 Task: Sort the products by price (highest first).
Action: Mouse moved to (20, 103)
Screenshot: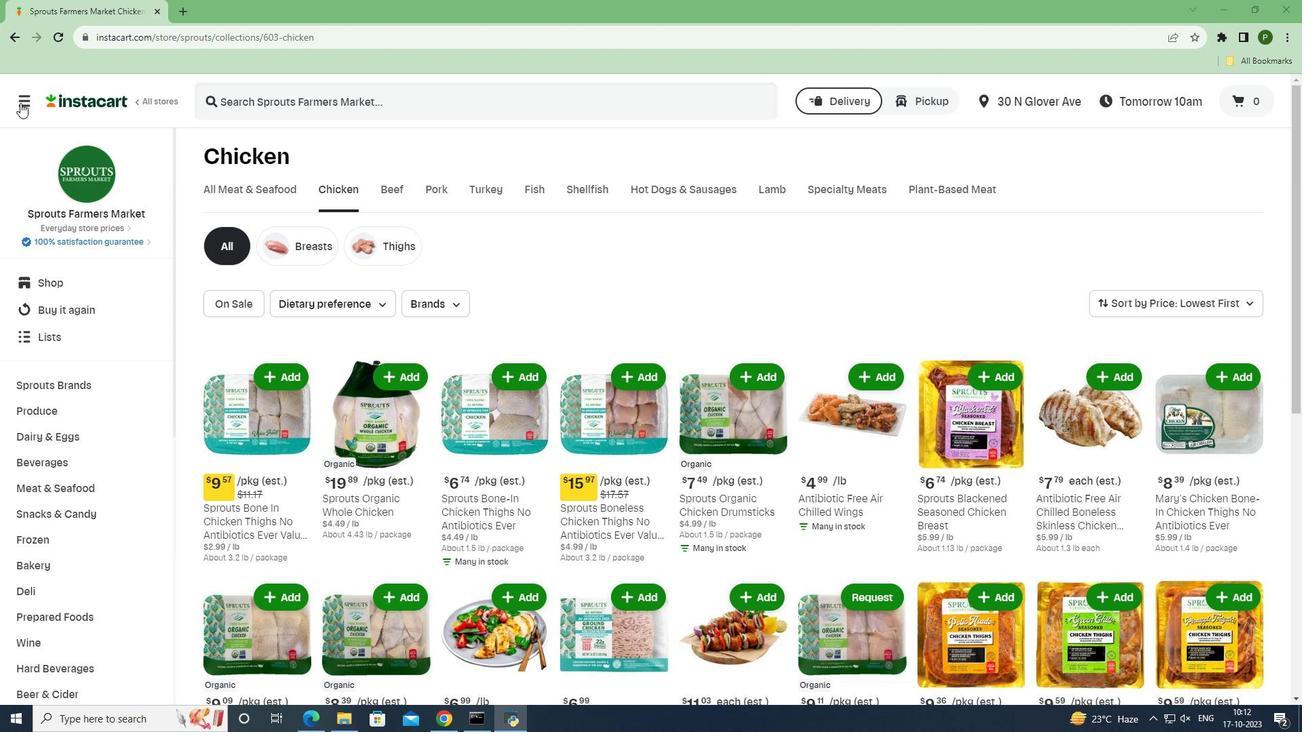
Action: Mouse pressed left at (20, 103)
Screenshot: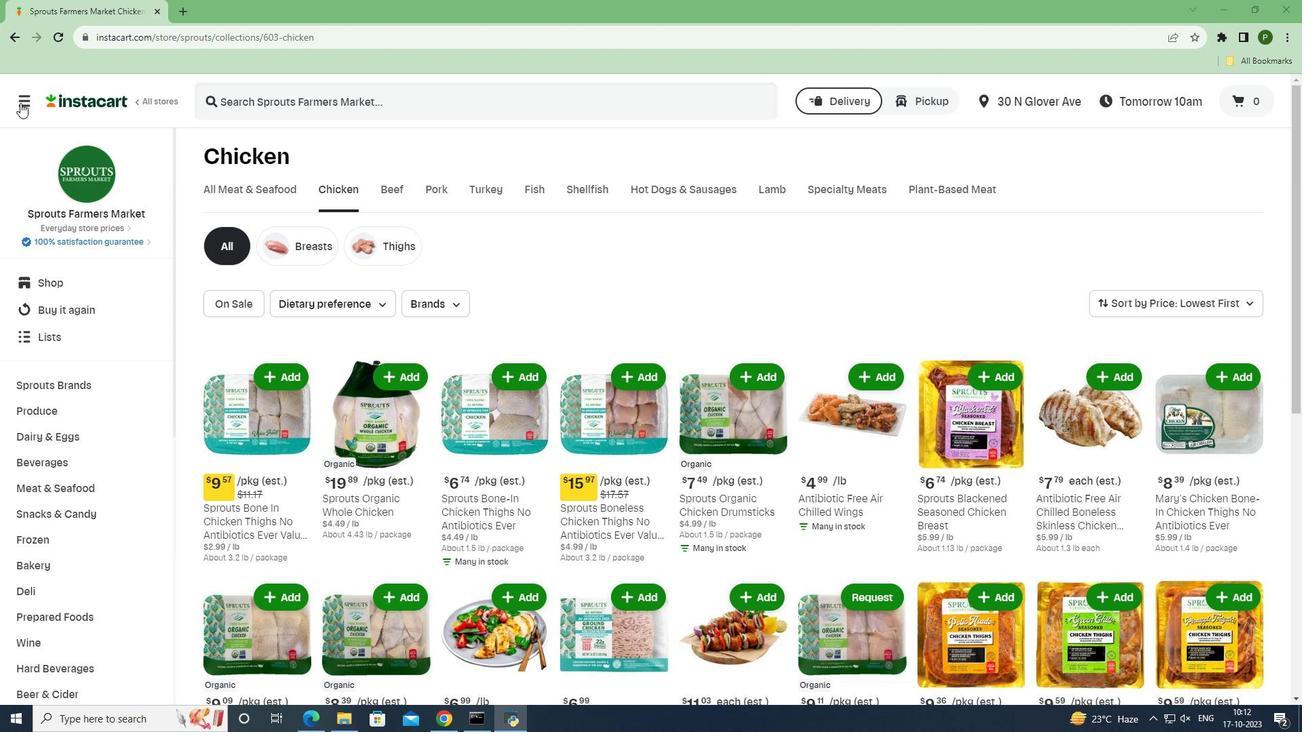 
Action: Mouse moved to (46, 359)
Screenshot: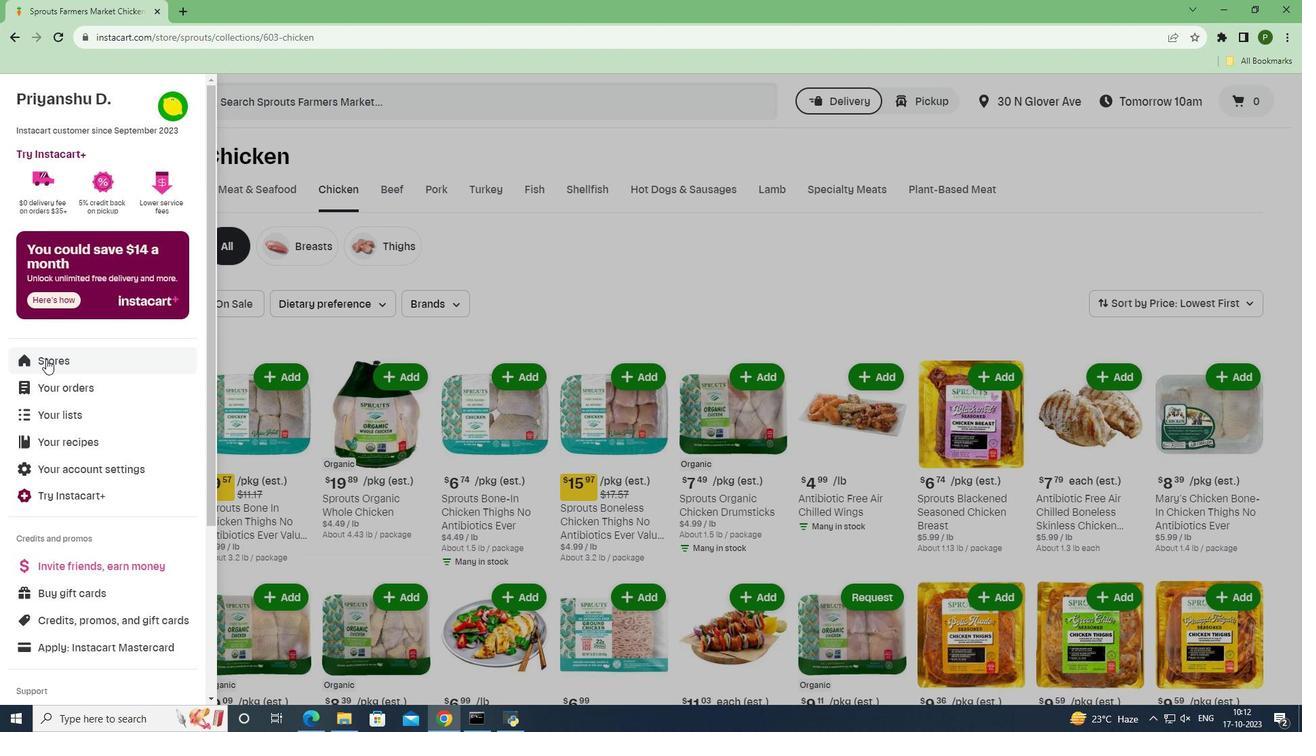 
Action: Mouse pressed left at (46, 359)
Screenshot: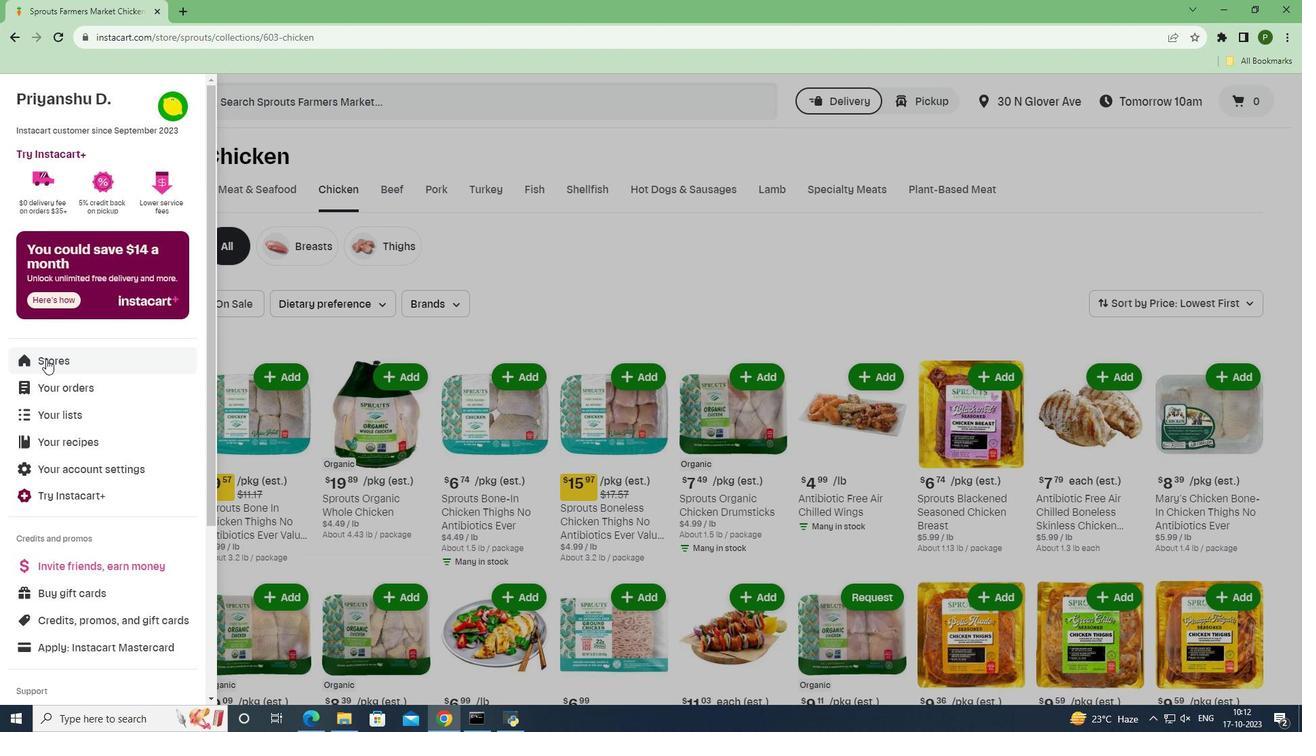 
Action: Mouse moved to (309, 157)
Screenshot: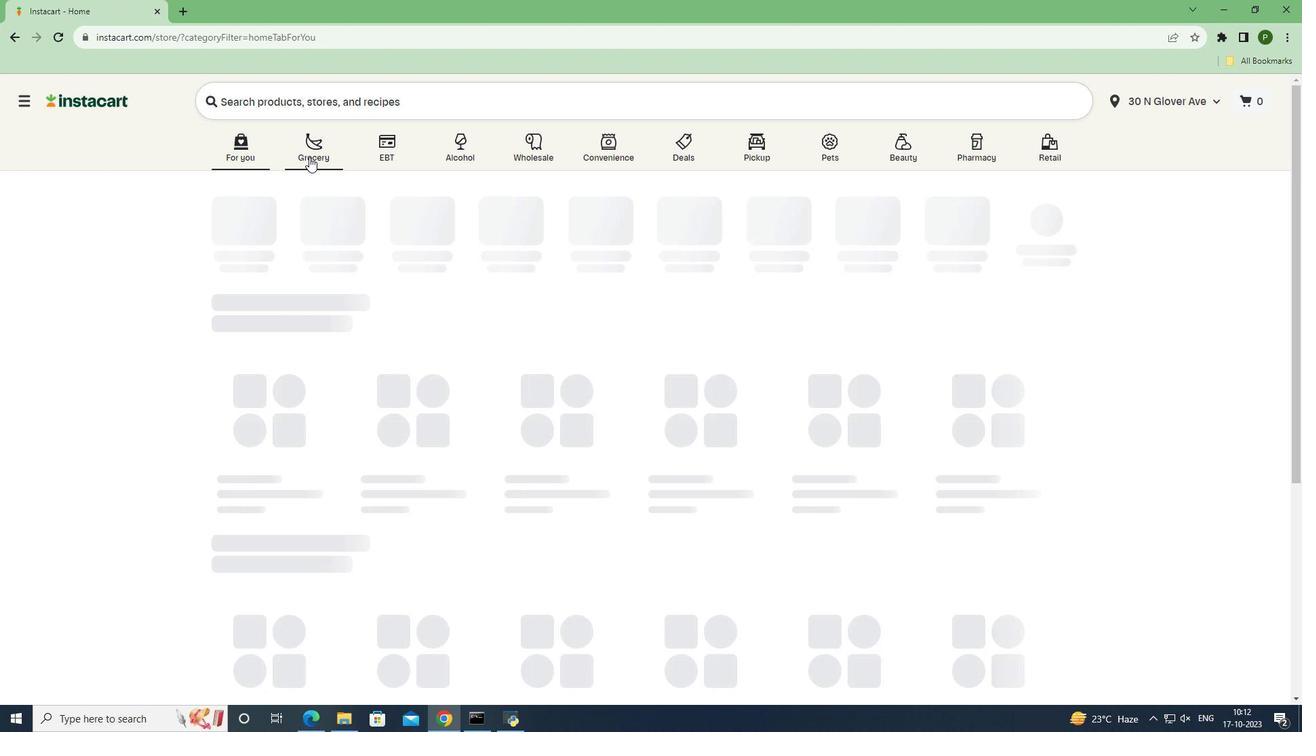 
Action: Mouse pressed left at (309, 157)
Screenshot: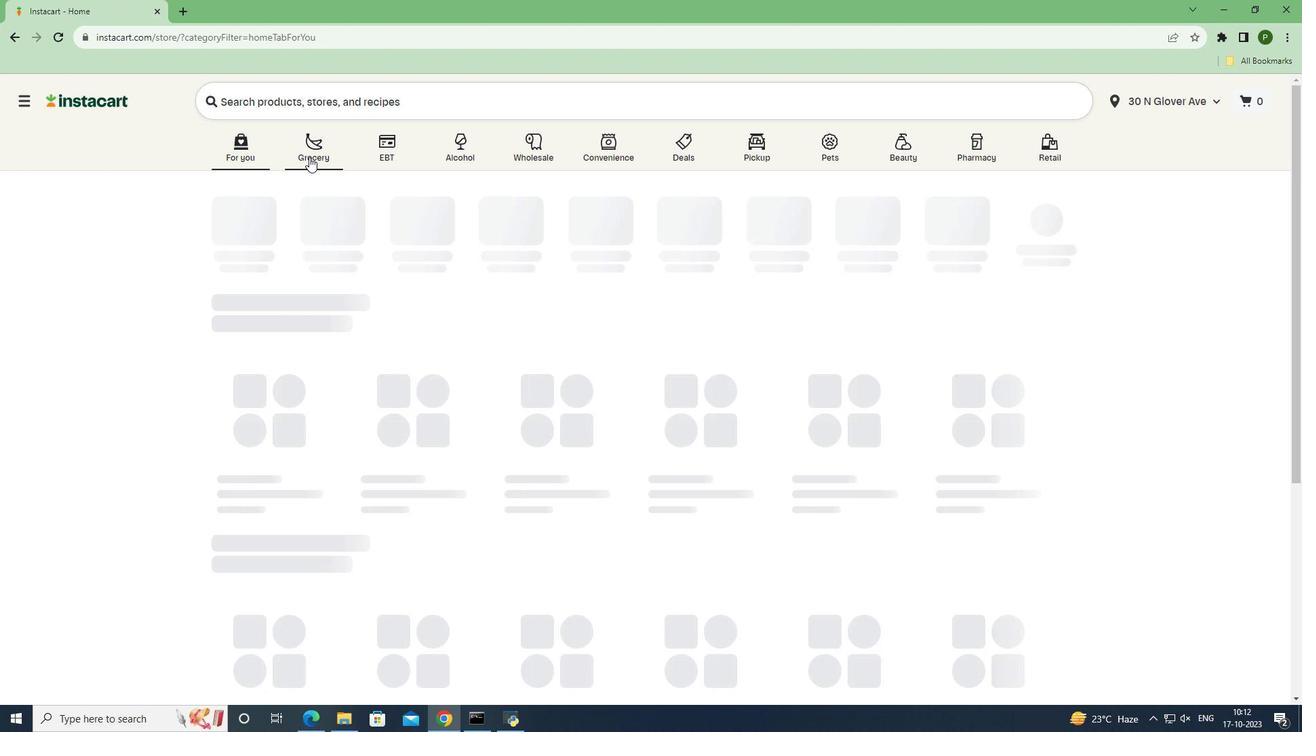 
Action: Mouse moved to (921, 332)
Screenshot: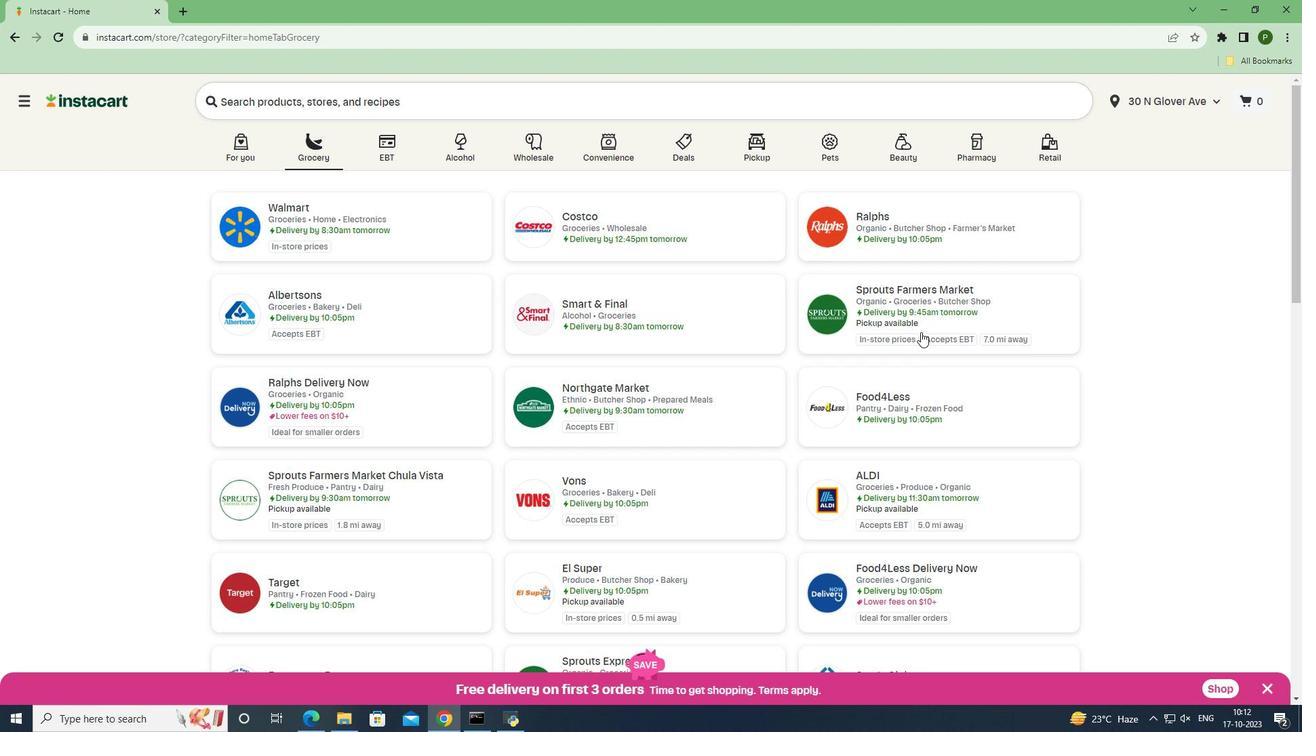 
Action: Mouse pressed left at (921, 332)
Screenshot: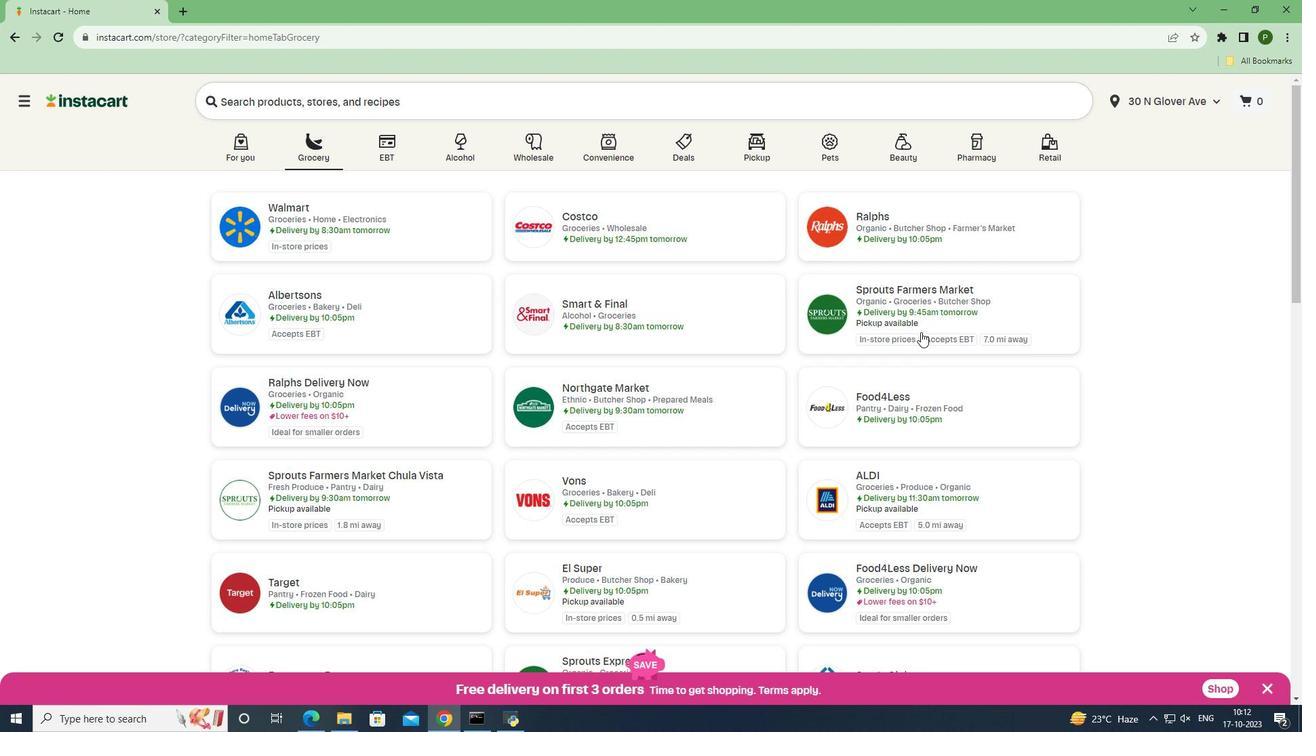 
Action: Mouse moved to (110, 488)
Screenshot: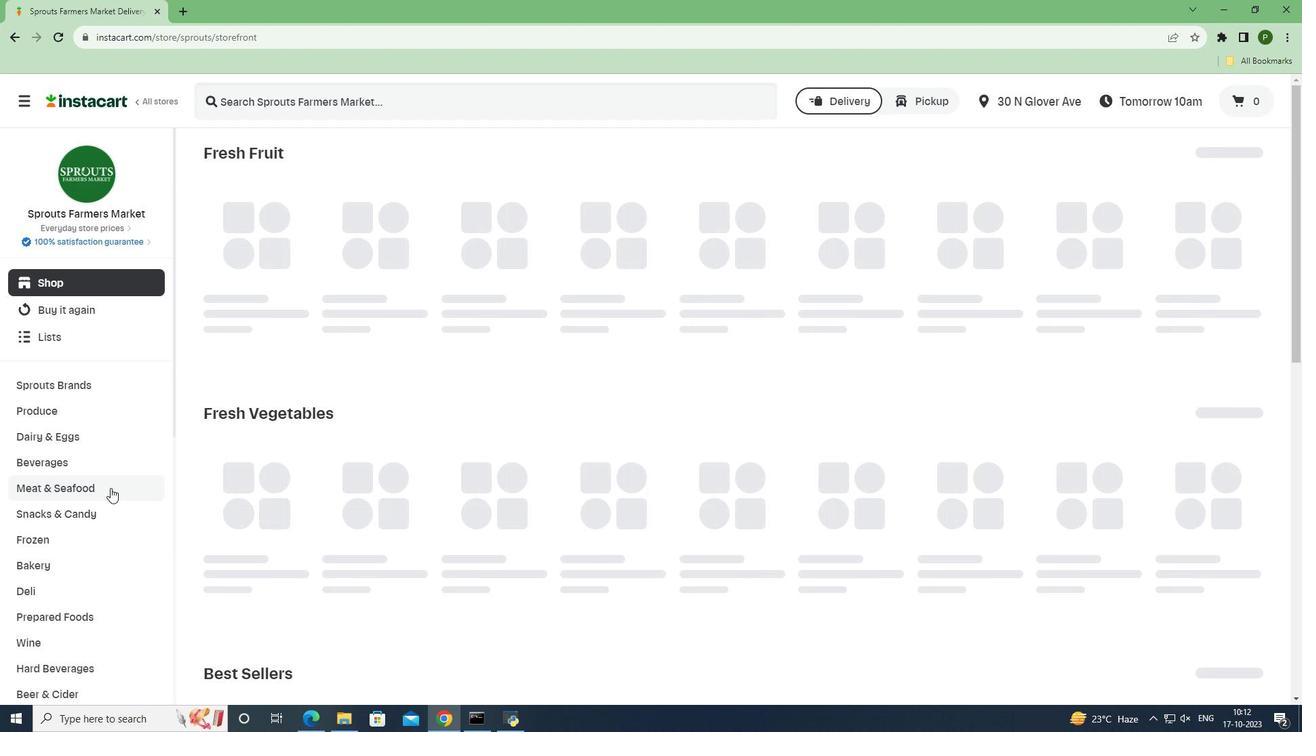 
Action: Mouse pressed left at (110, 488)
Screenshot: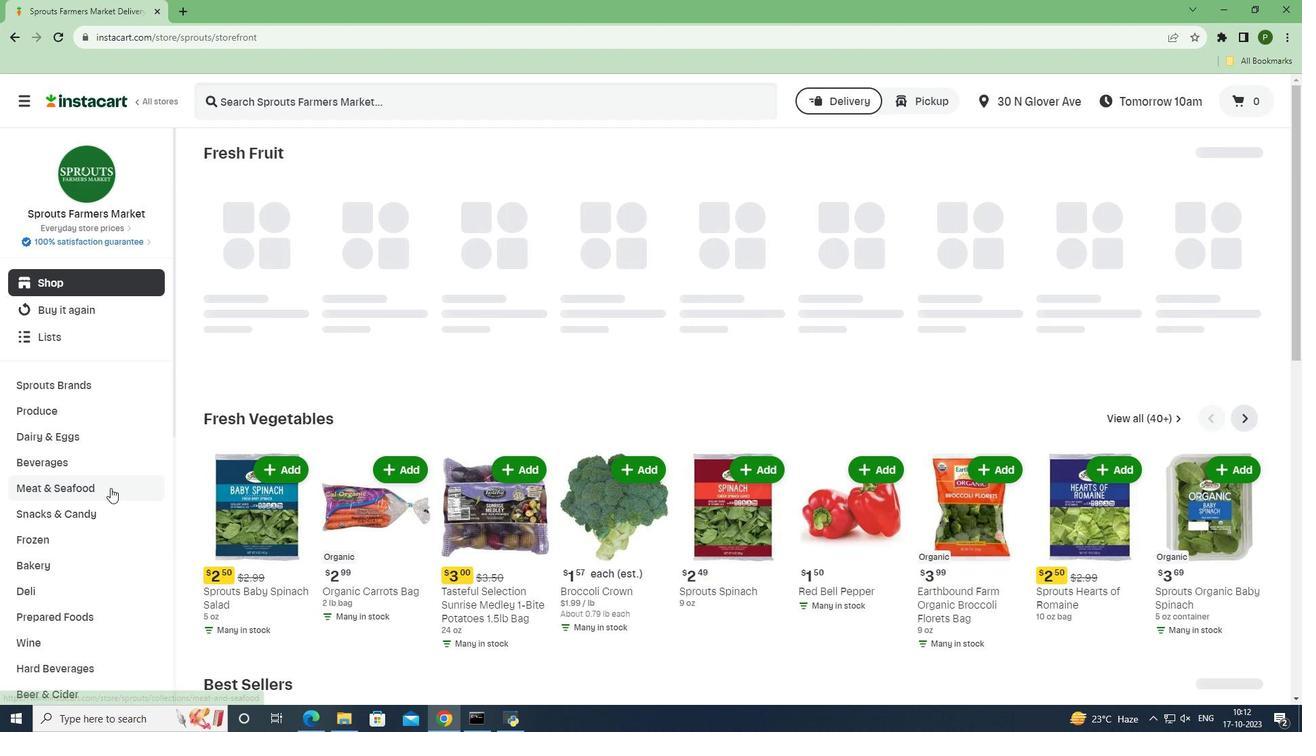 
Action: Mouse moved to (338, 192)
Screenshot: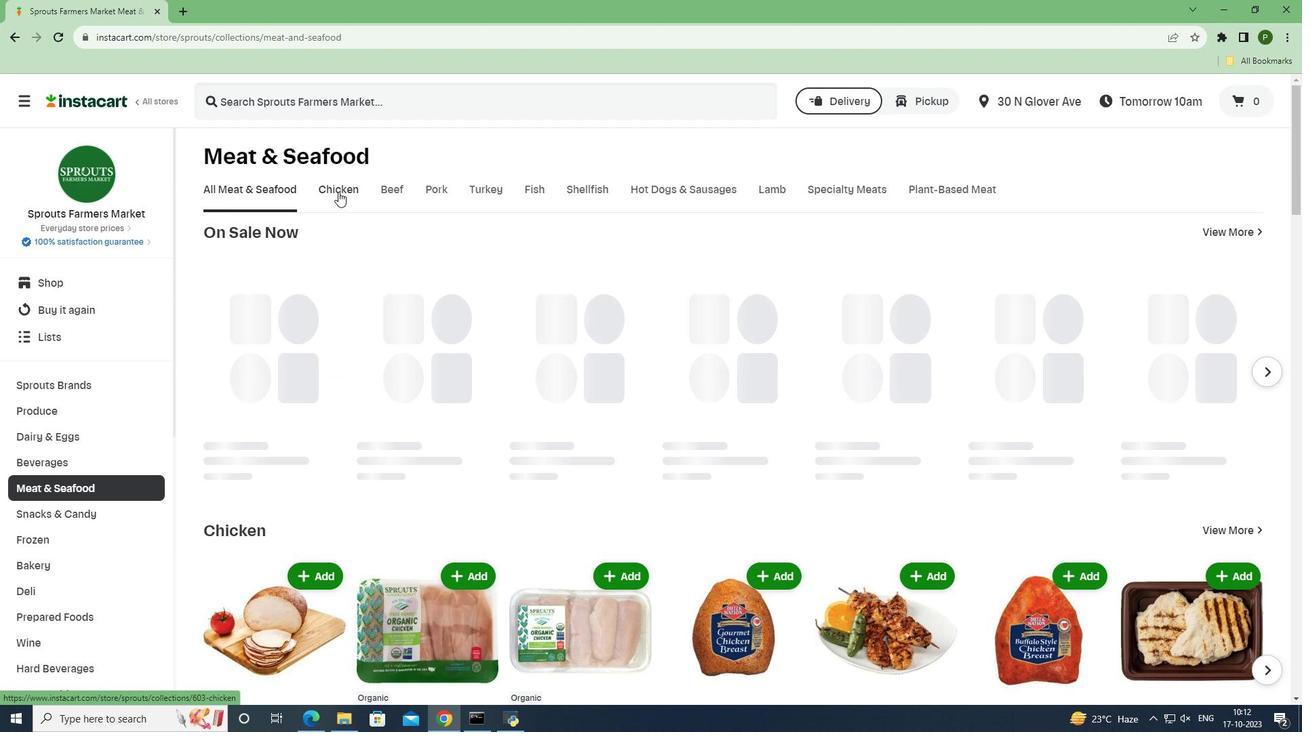 
Action: Mouse pressed left at (338, 192)
Screenshot: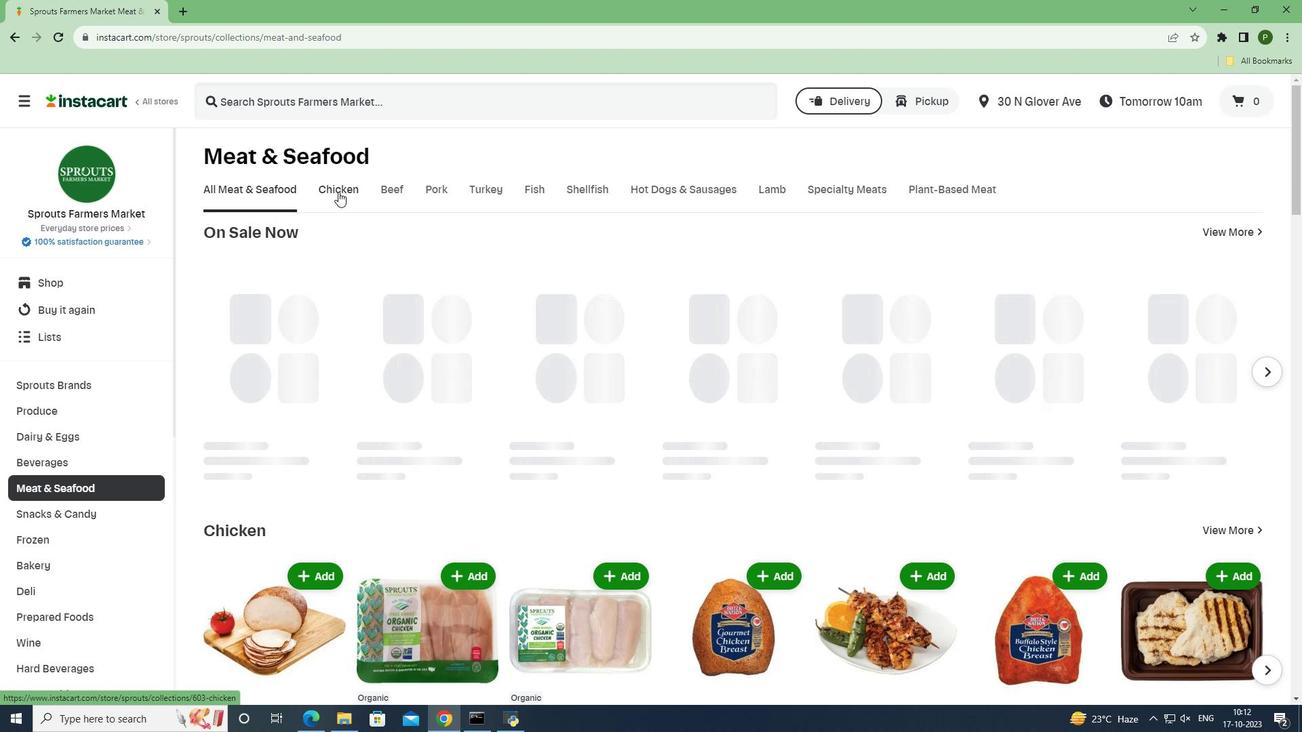 
Action: Mouse moved to (394, 246)
Screenshot: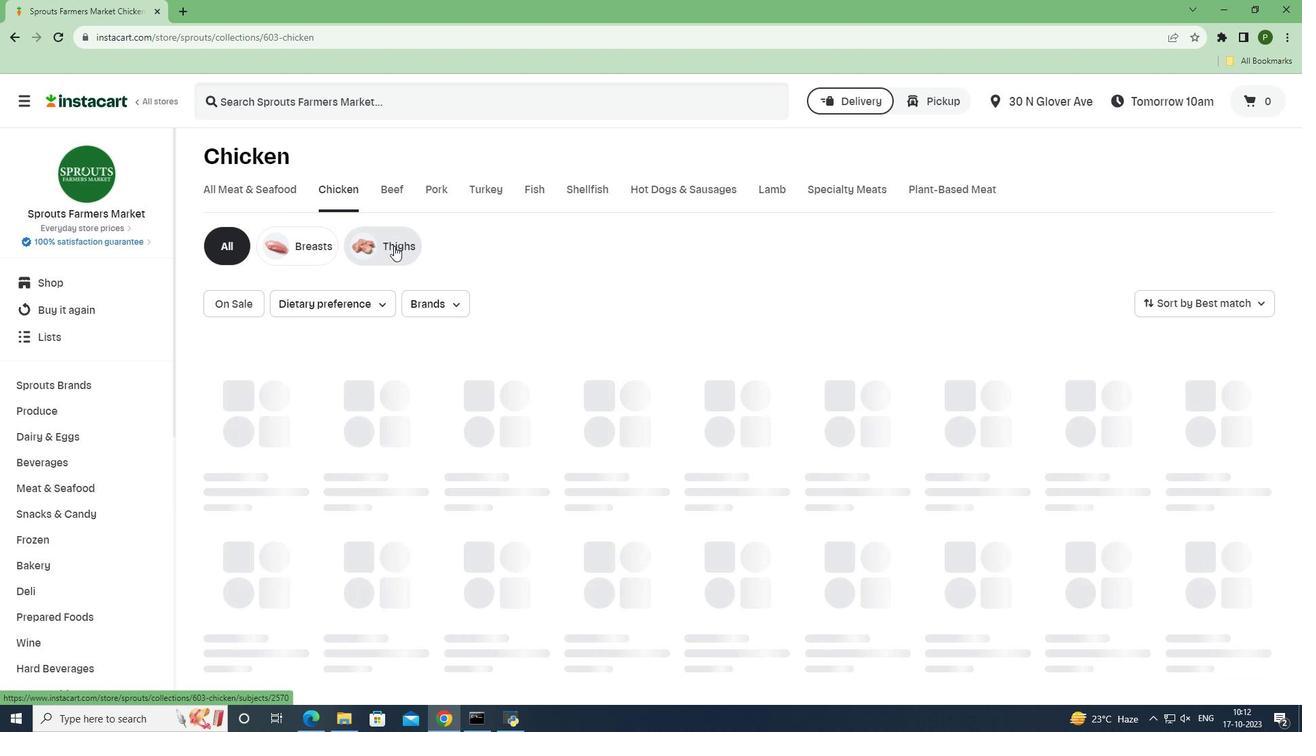 
Action: Mouse pressed left at (394, 246)
Screenshot: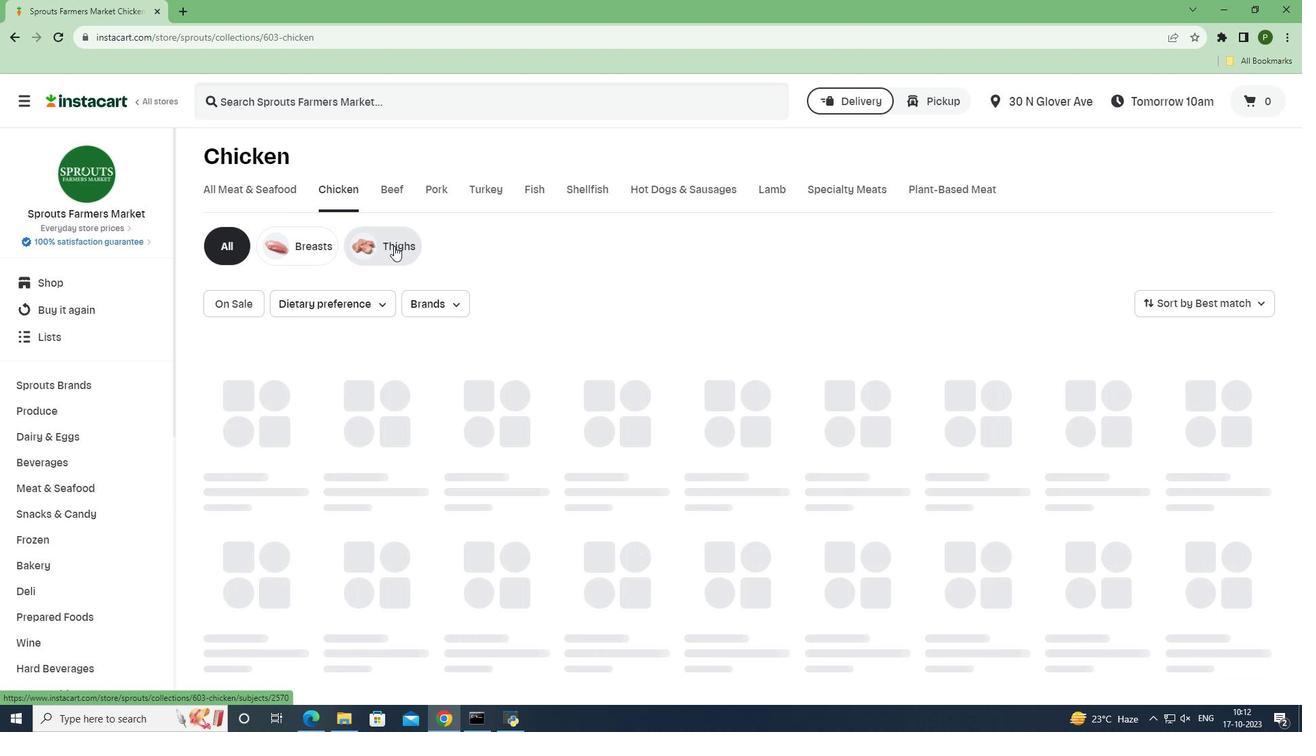 
Action: Mouse moved to (1160, 306)
Screenshot: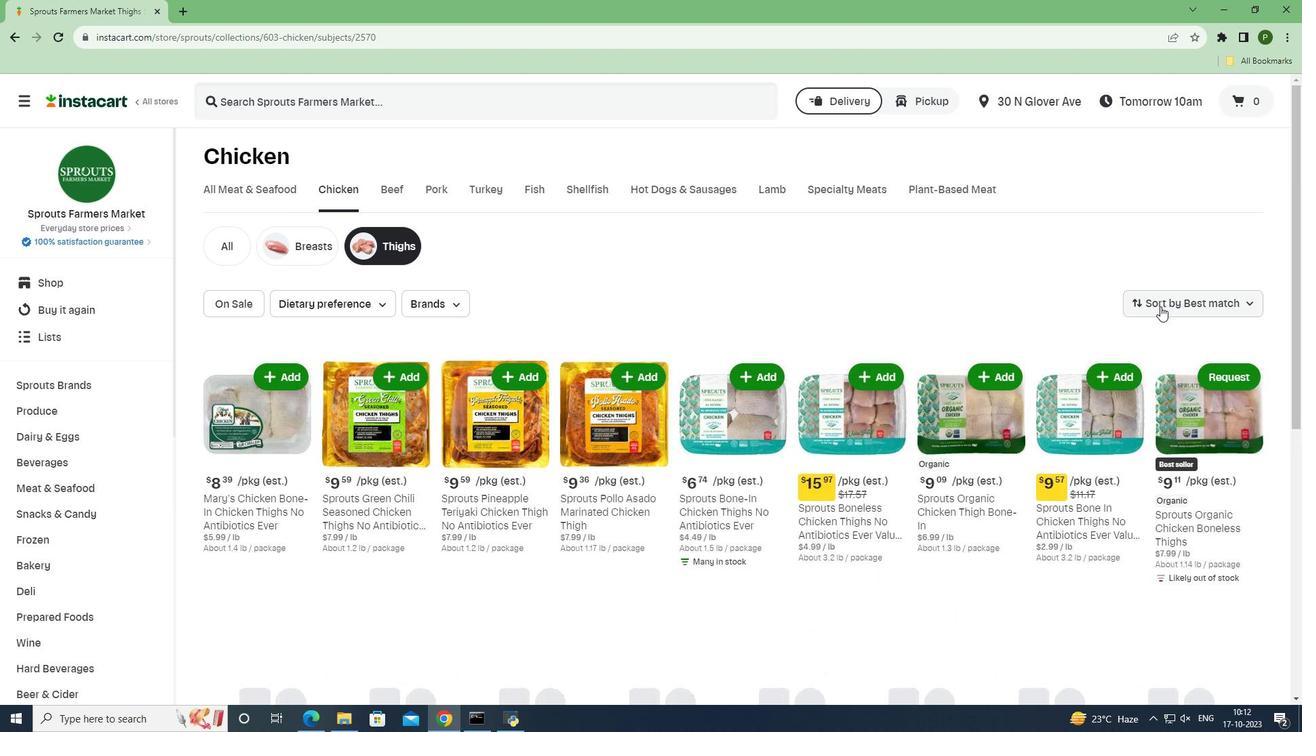 
Action: Mouse pressed left at (1160, 306)
Screenshot: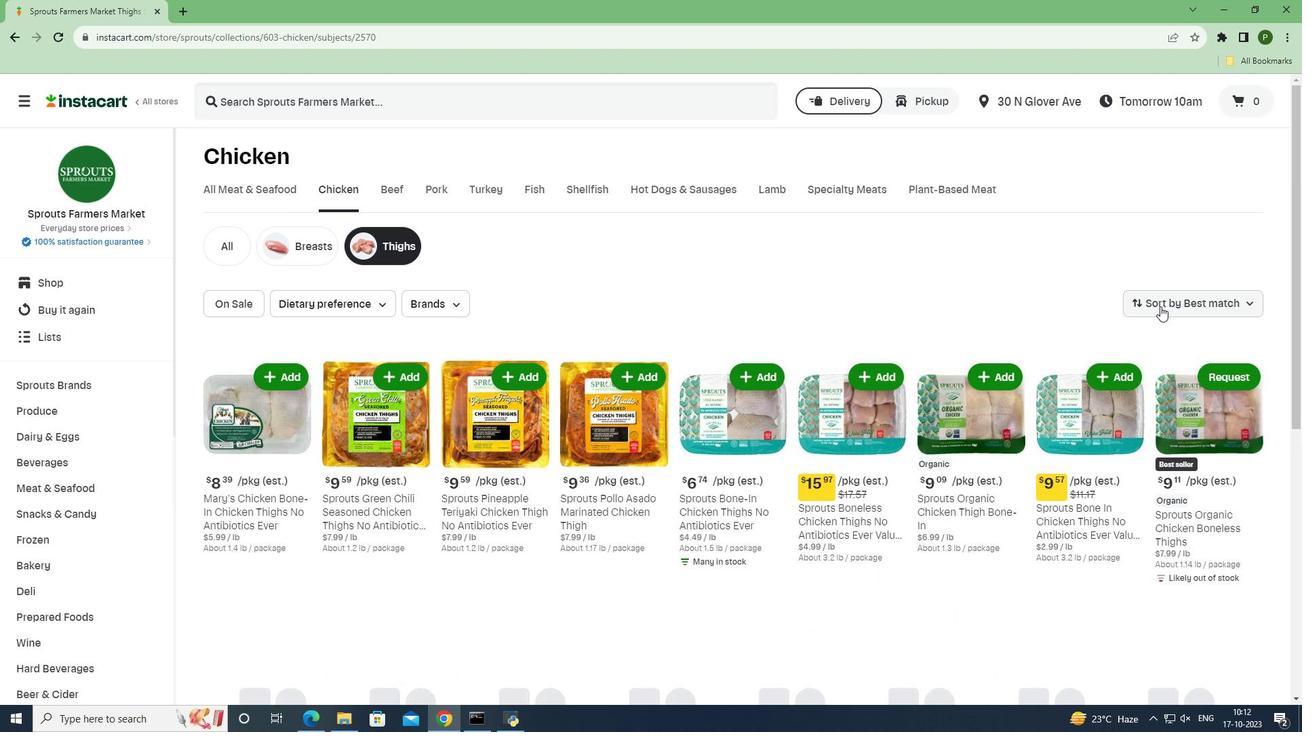 
Action: Mouse moved to (1179, 390)
Screenshot: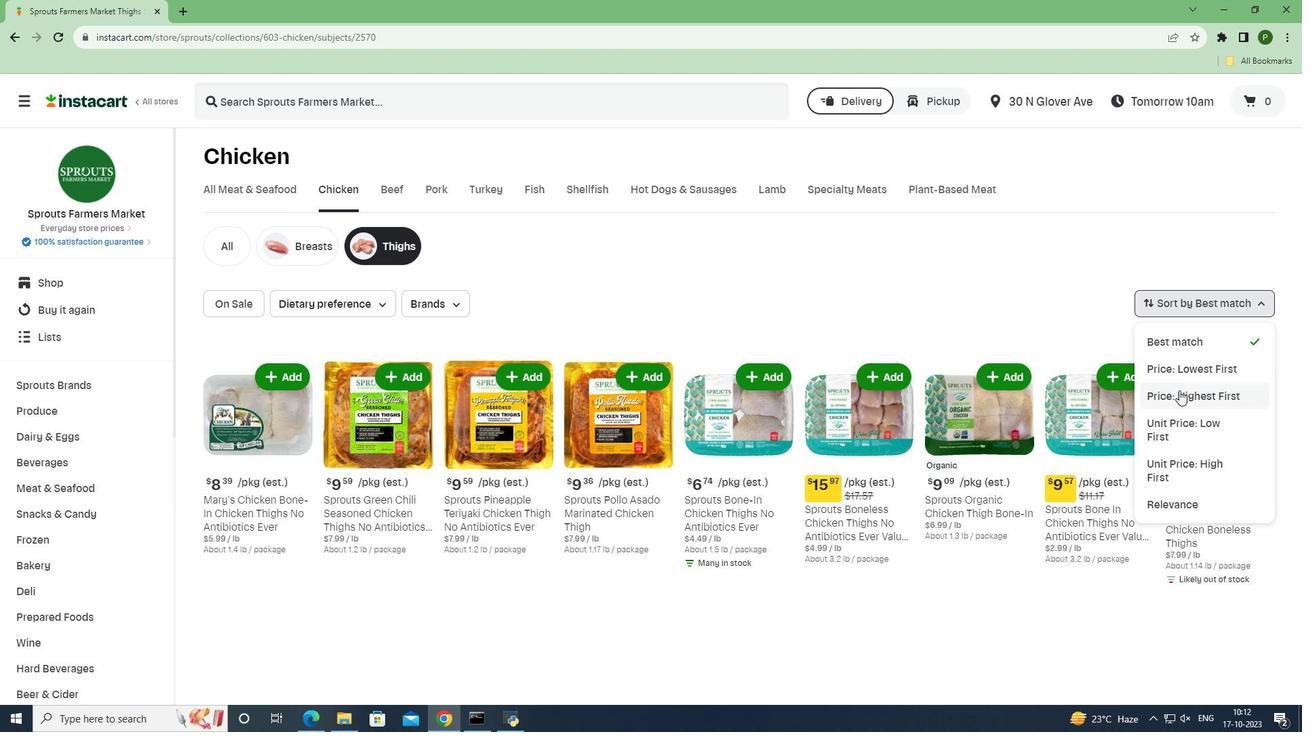 
Action: Mouse pressed left at (1179, 390)
Screenshot: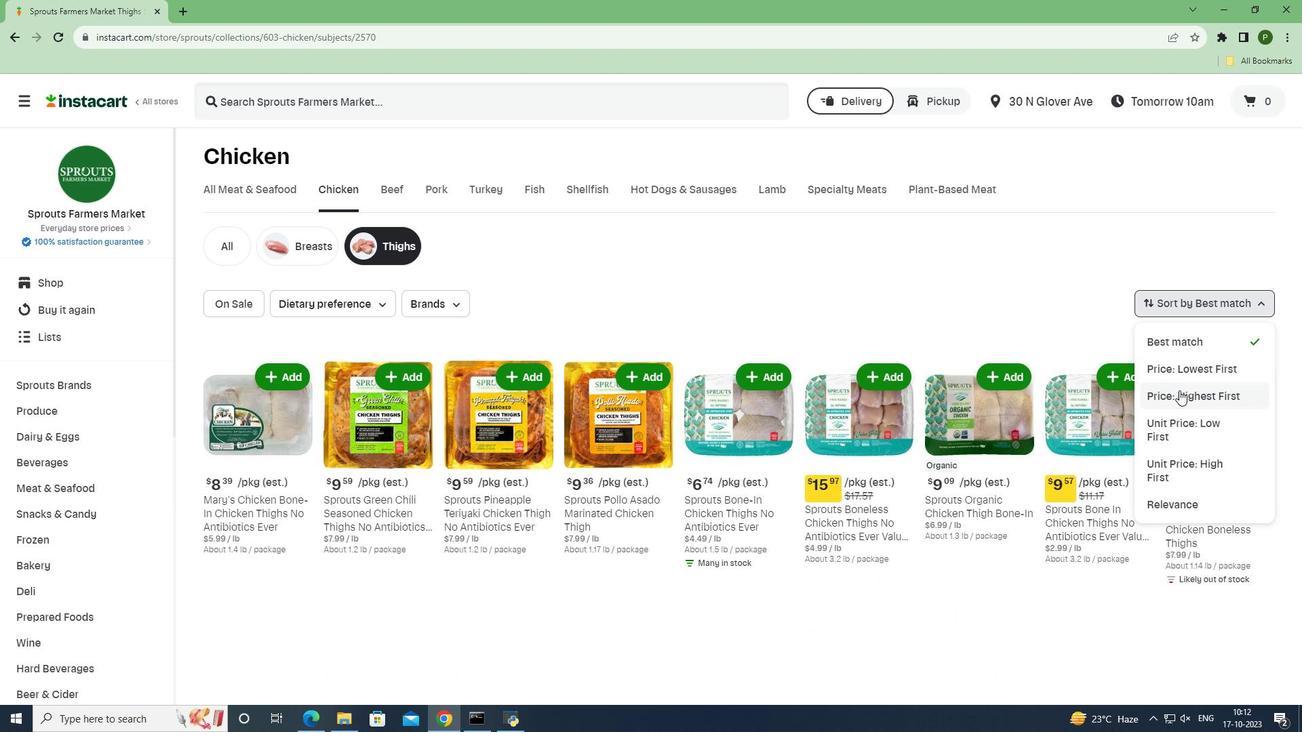 
Action: Mouse moved to (1074, 482)
Screenshot: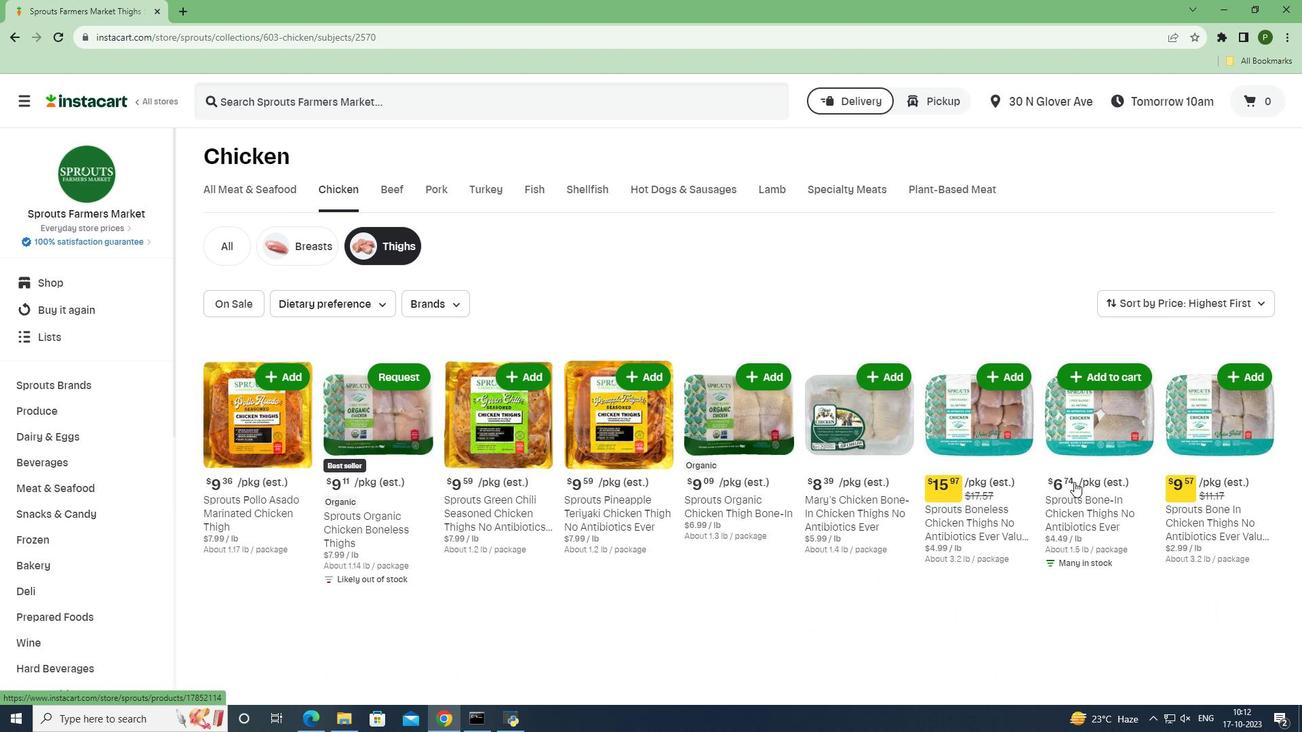 
